 Task: Create New Customer with Customer Name: Pepper's General Store and Feed Mill, Billing Address Line1: 4734 Huntz Lane, Billing Address Line2:  Bolton, Billing Address Line3:  Massachusetts 01740, Cell Number: 203-362-4244
Action: Mouse moved to (160, 30)
Screenshot: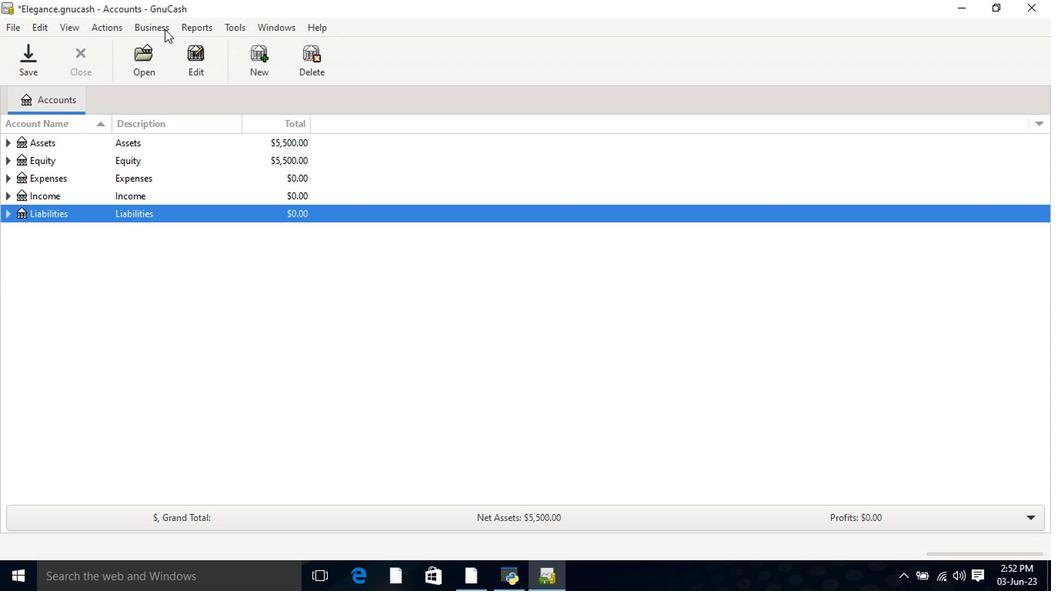 
Action: Mouse pressed left at (160, 30)
Screenshot: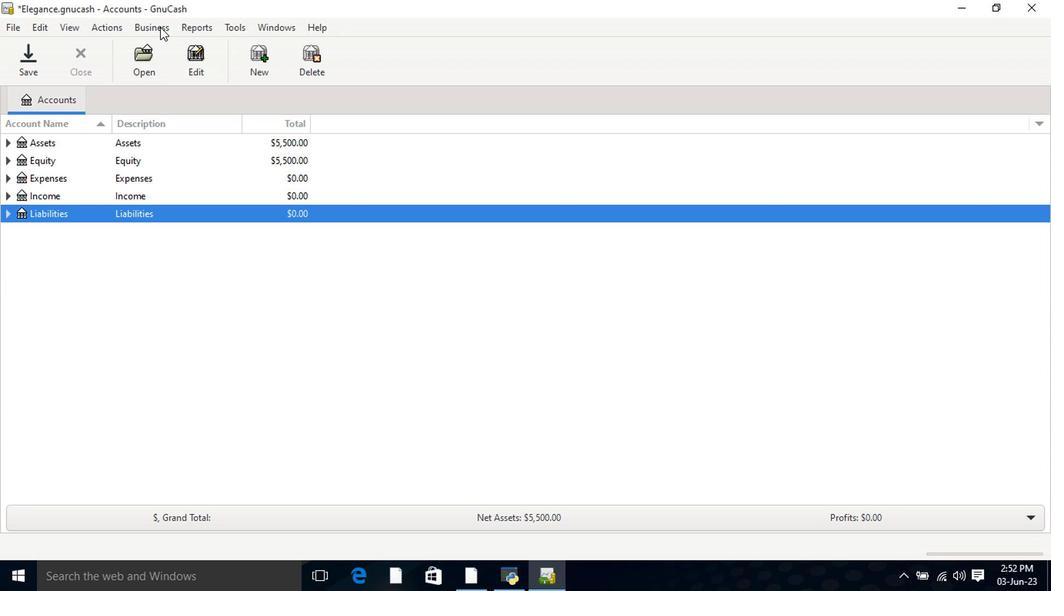 
Action: Mouse moved to (169, 45)
Screenshot: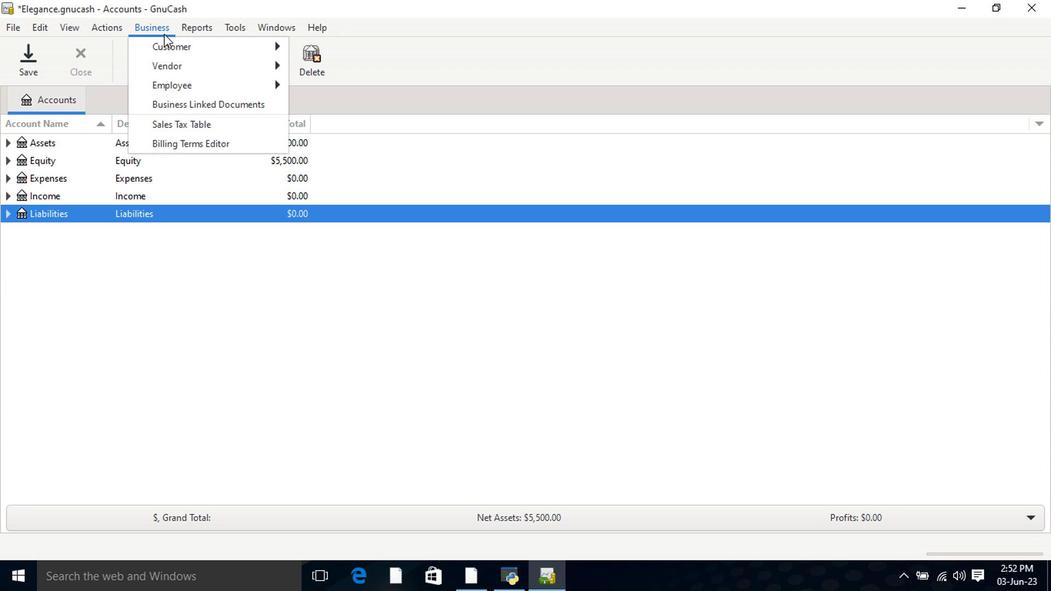 
Action: Mouse pressed left at (169, 45)
Screenshot: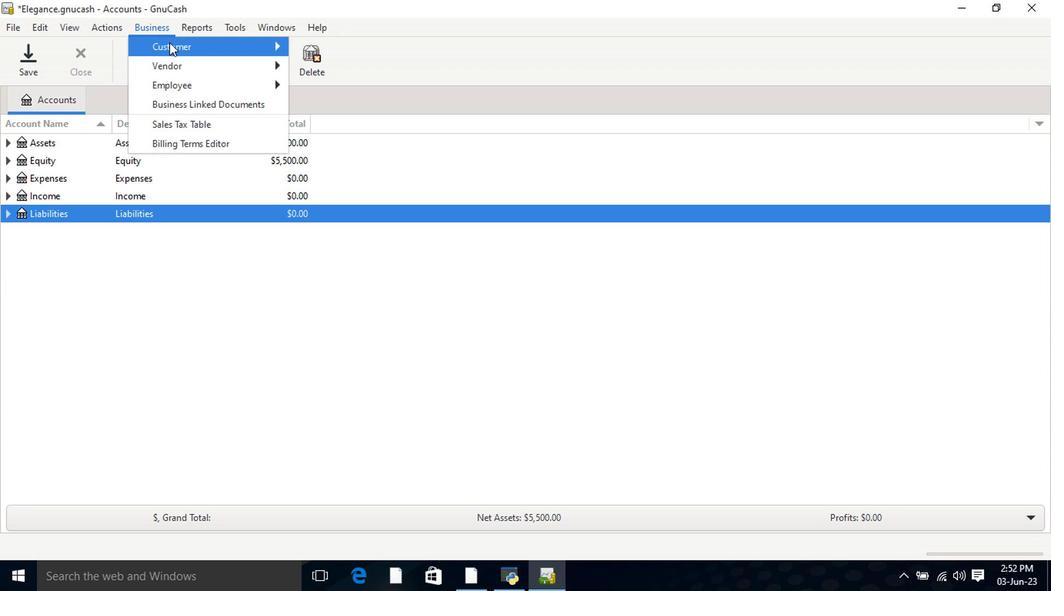 
Action: Mouse moved to (309, 65)
Screenshot: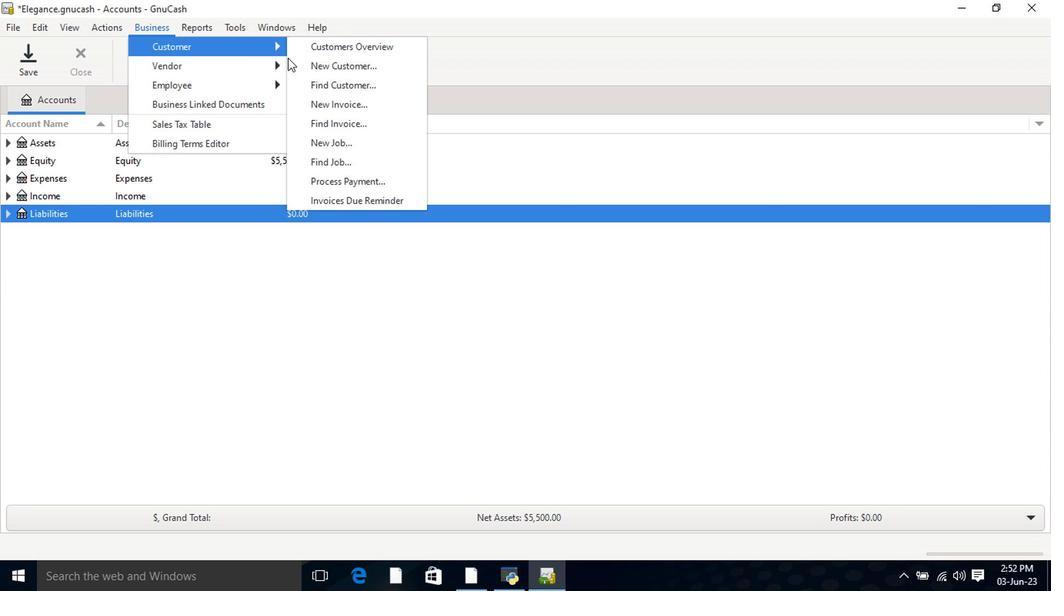 
Action: Mouse pressed left at (309, 65)
Screenshot: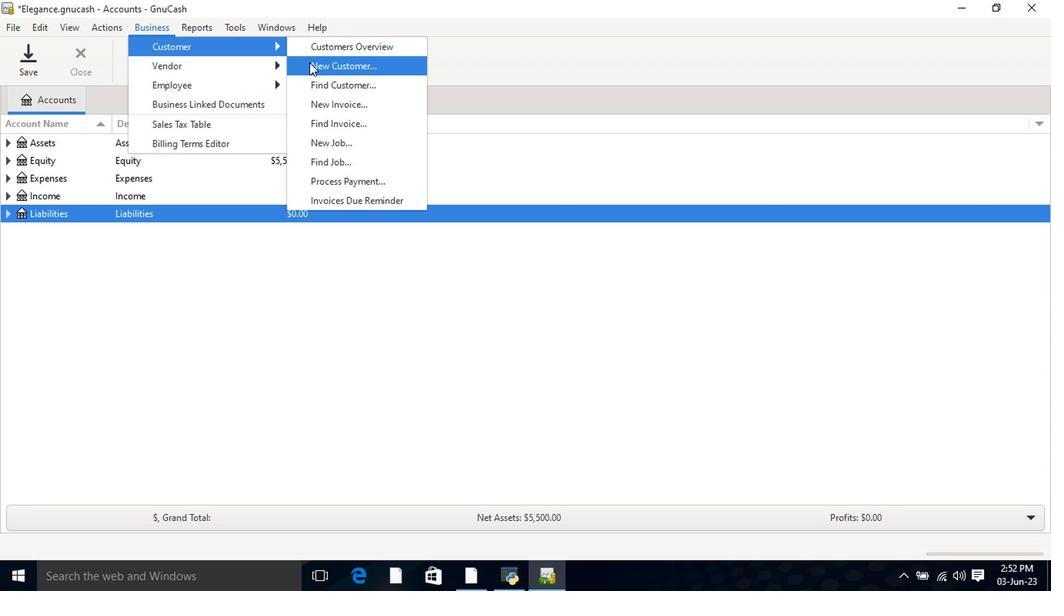
Action: Mouse moved to (549, 171)
Screenshot: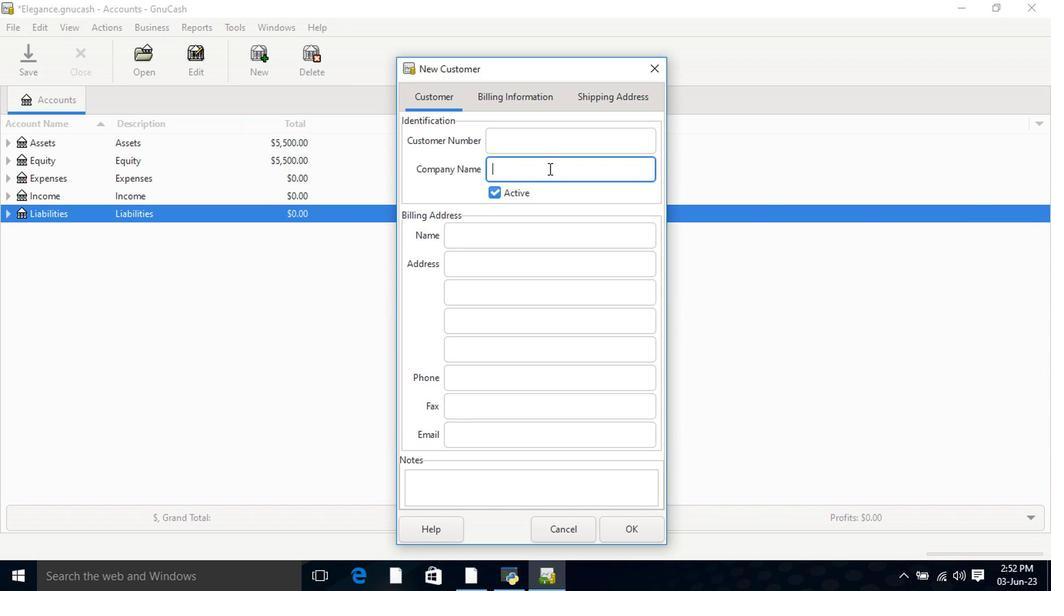 
Action: Key pressed <Key.shift>Pepper's<Key.space><Key.shift>General<Key.space><Key.shift>Store<Key.space>and<Key.space><Key.shift>Feed<Key.space><Key.shift>Mill<Key.tab><Key.tab><Key.tab>434<Key.space><Key.shift>Huntz<Key.space><Key.shift>Lane<Key.tab><Key.shift>Bolton<Key.tab><Key.shift>MASSACHUSETTS<Key.space>01740<Key.tab>2<Key.backspace><Key.tab>203-365-<Key.backspace><Key.backspace>2-4244
Screenshot: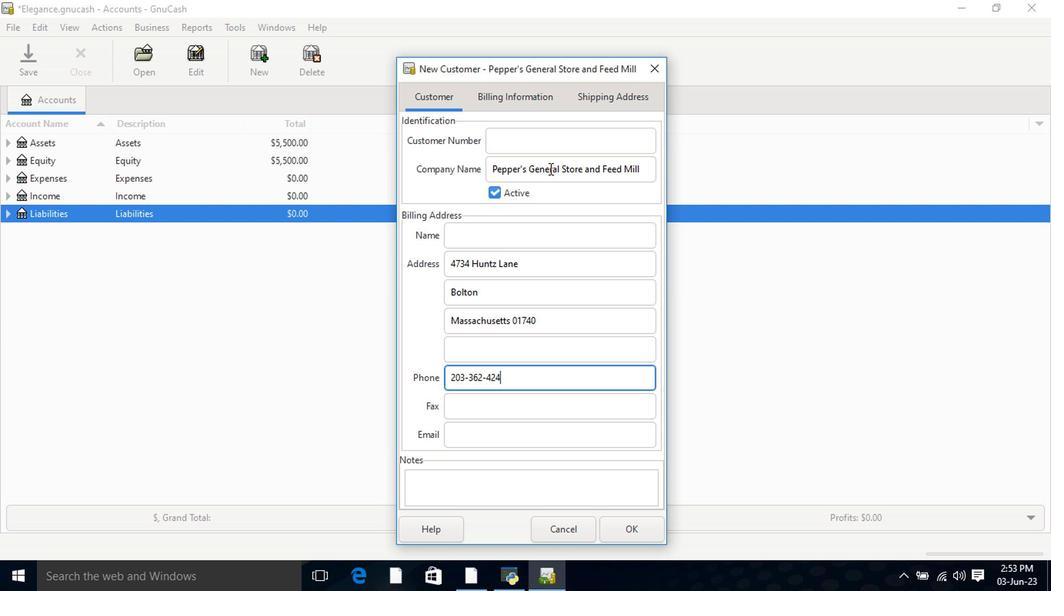 
Action: Mouse moved to (519, 101)
Screenshot: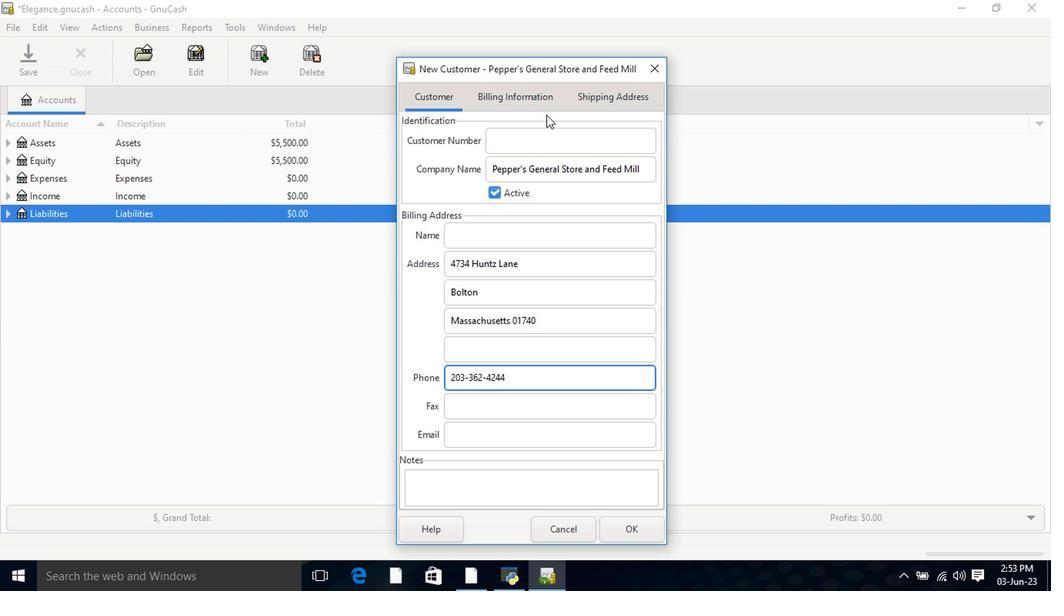
Action: Mouse pressed left at (519, 101)
Screenshot: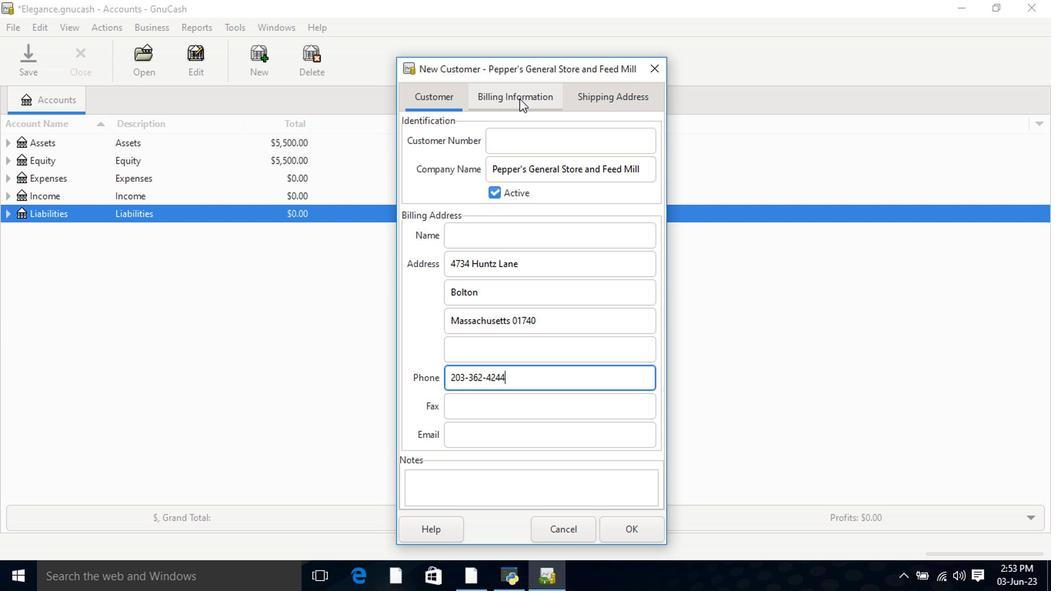 
Action: Mouse moved to (587, 100)
Screenshot: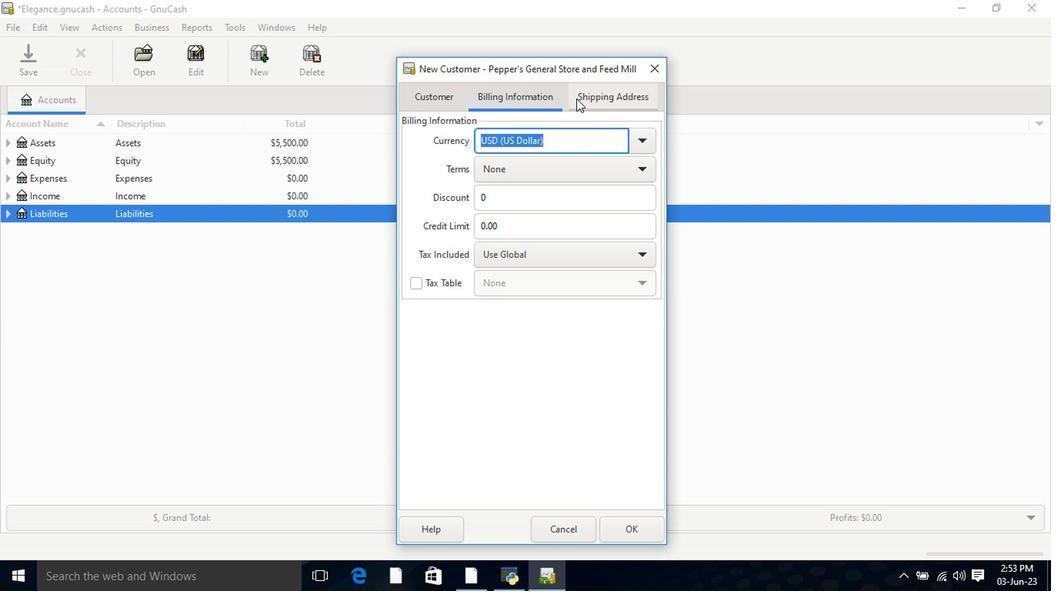 
Action: Mouse pressed left at (587, 100)
Screenshot: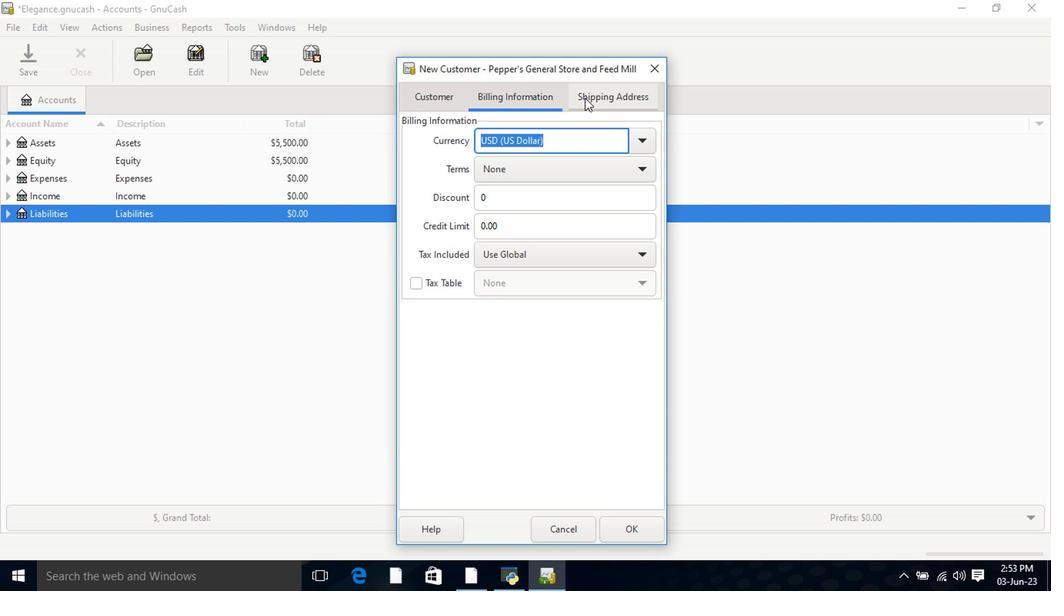 
Action: Mouse moved to (635, 525)
Screenshot: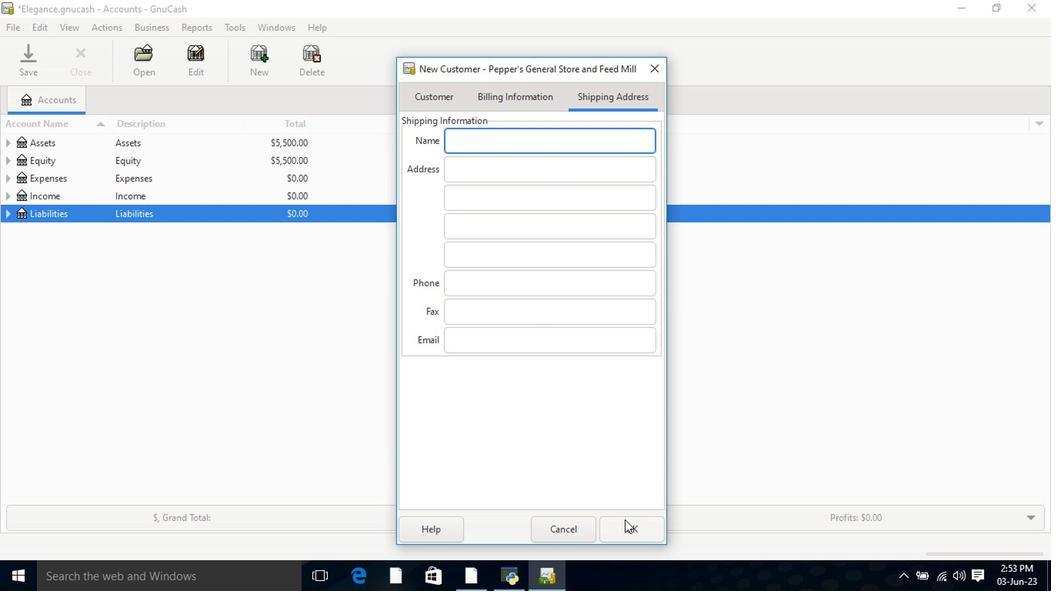 
Action: Mouse pressed left at (635, 525)
Screenshot: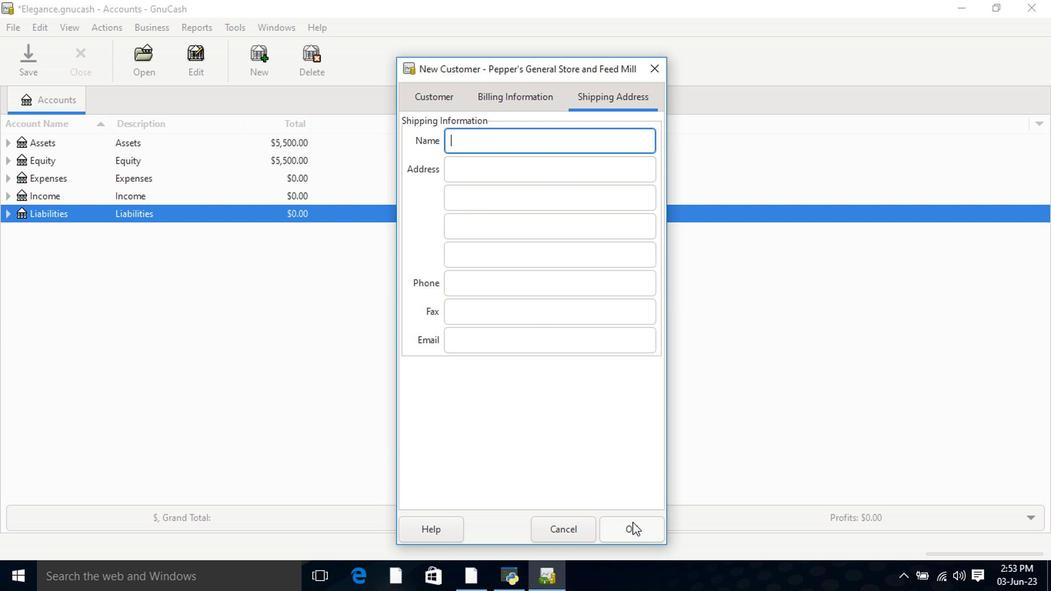 
